 Task: Set the AM Tuner mode for DirectShow input to the TV.
Action: Mouse moved to (130, 18)
Screenshot: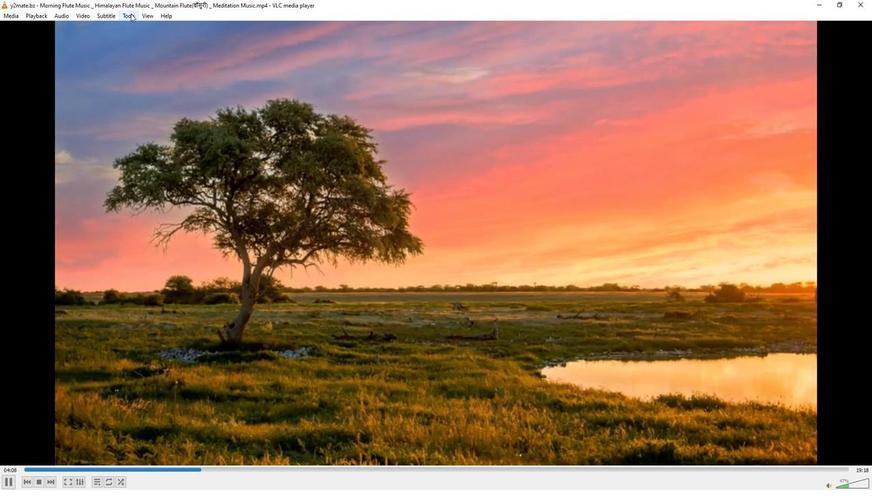 
Action: Mouse pressed left at (130, 18)
Screenshot: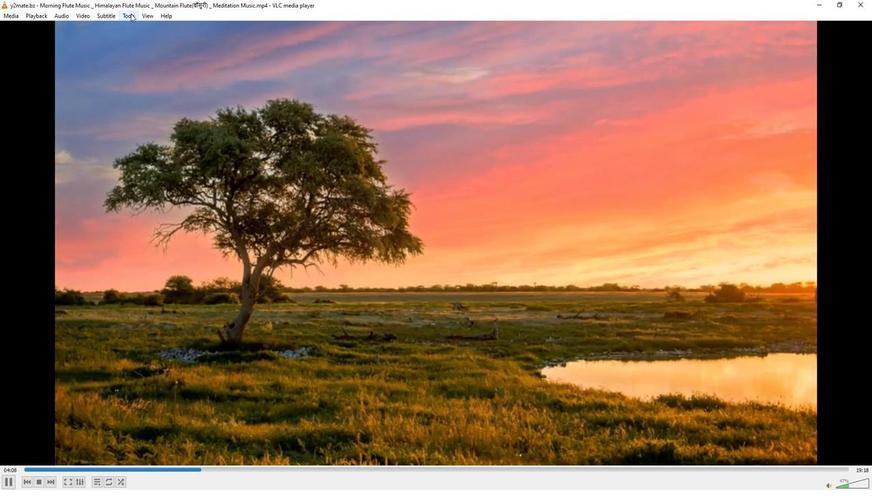 
Action: Mouse moved to (141, 128)
Screenshot: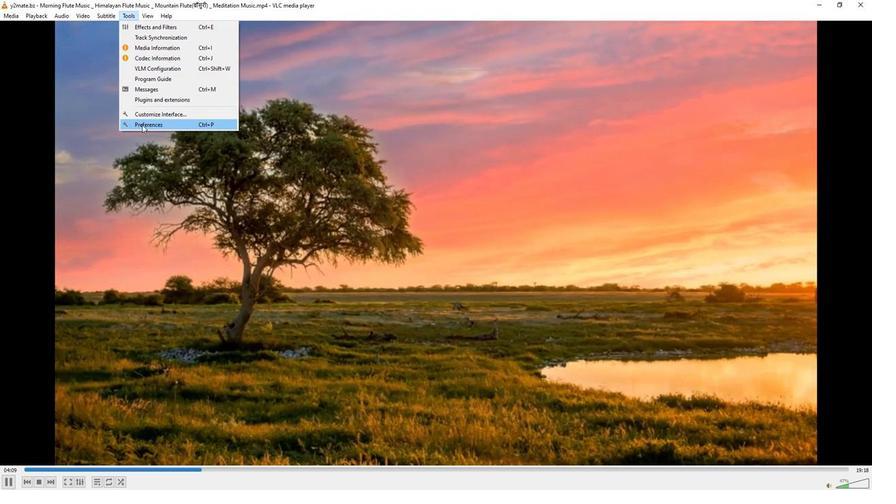 
Action: Mouse pressed left at (141, 128)
Screenshot: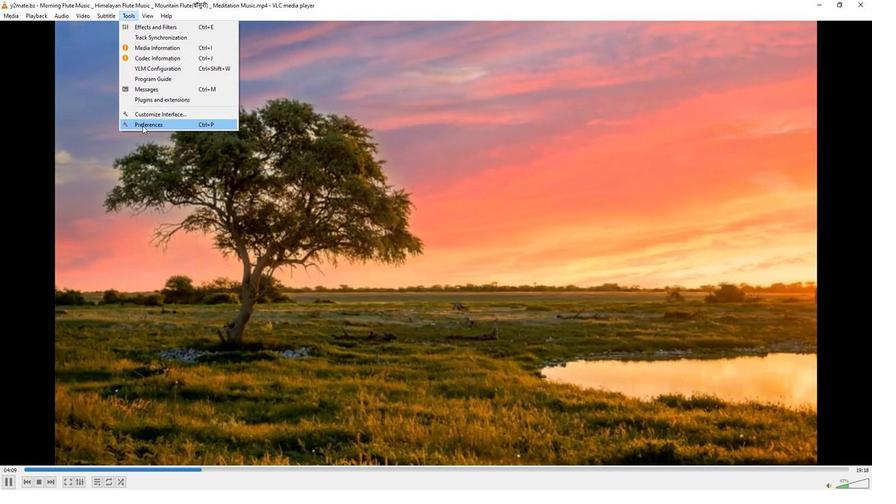 
Action: Mouse moved to (288, 402)
Screenshot: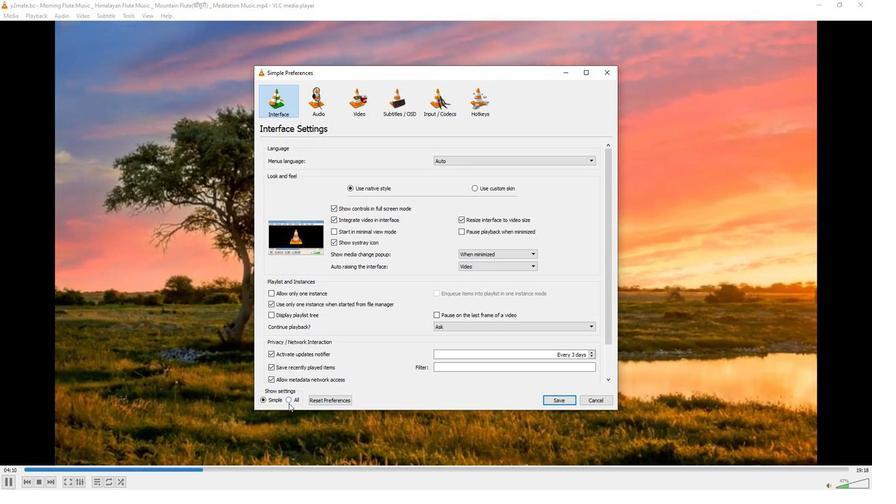 
Action: Mouse pressed left at (288, 402)
Screenshot: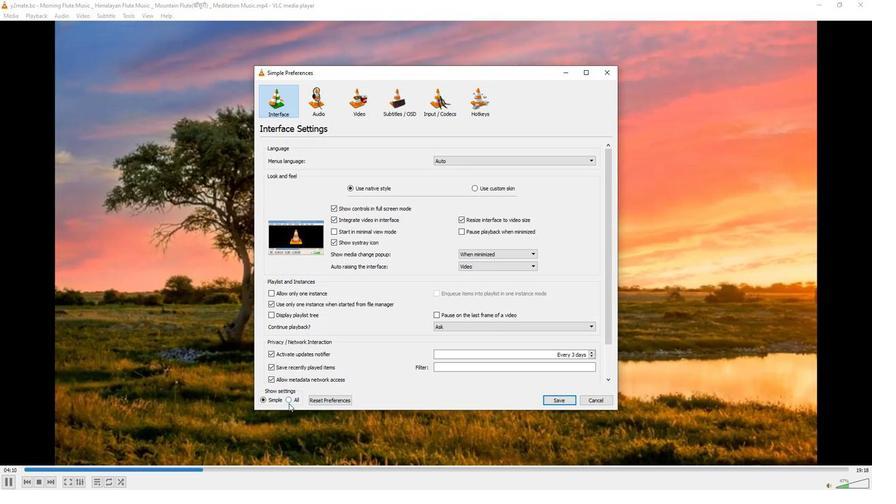 
Action: Mouse moved to (276, 250)
Screenshot: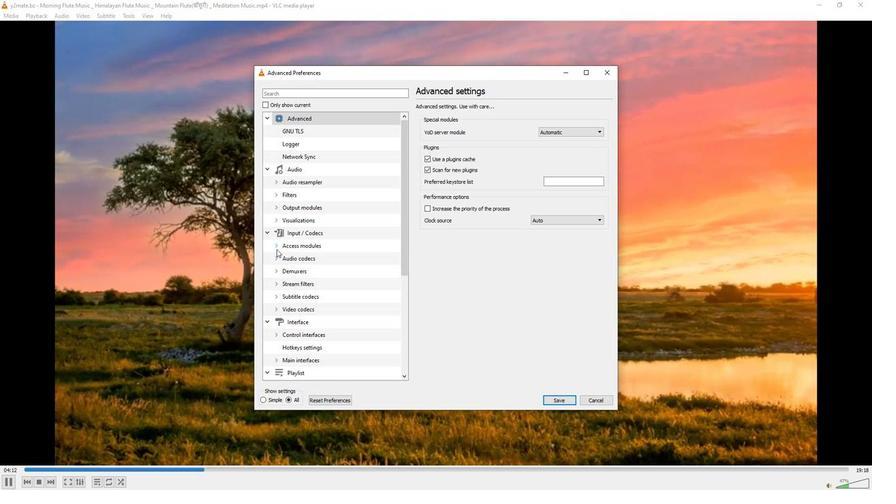 
Action: Mouse pressed left at (276, 250)
Screenshot: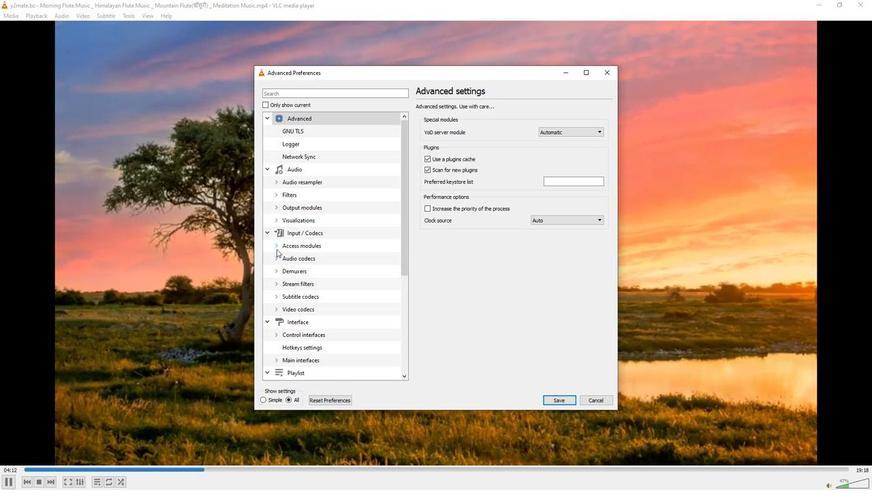 
Action: Mouse moved to (301, 308)
Screenshot: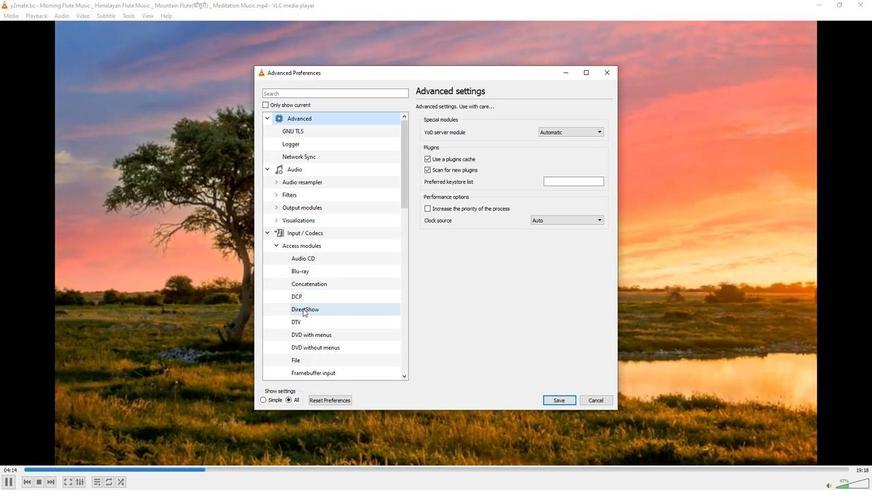 
Action: Mouse pressed left at (301, 308)
Screenshot: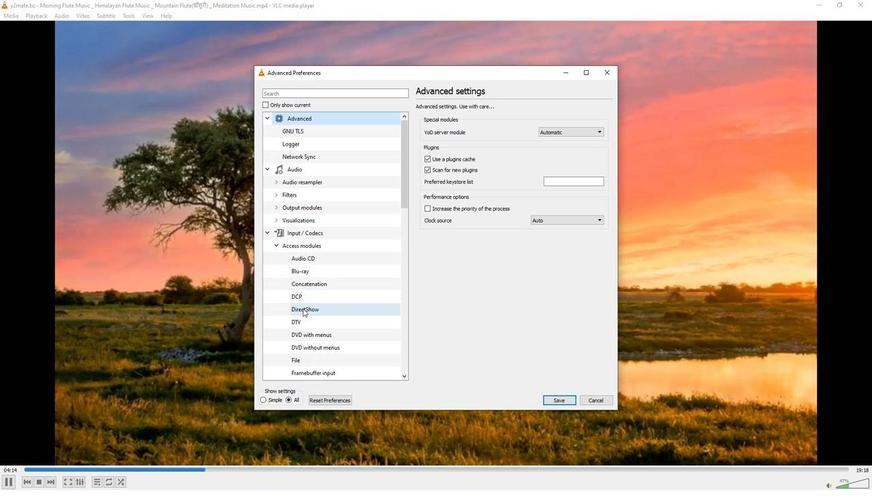 
Action: Mouse moved to (584, 323)
Screenshot: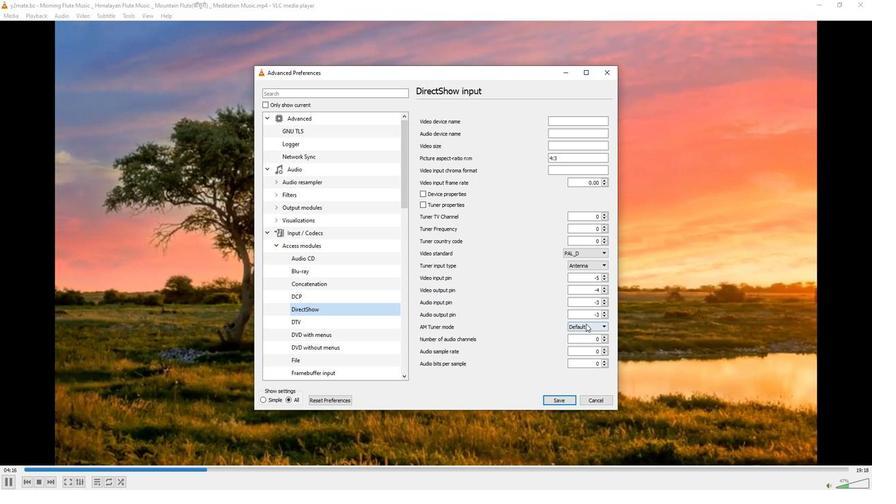 
Action: Mouse pressed left at (584, 323)
Screenshot: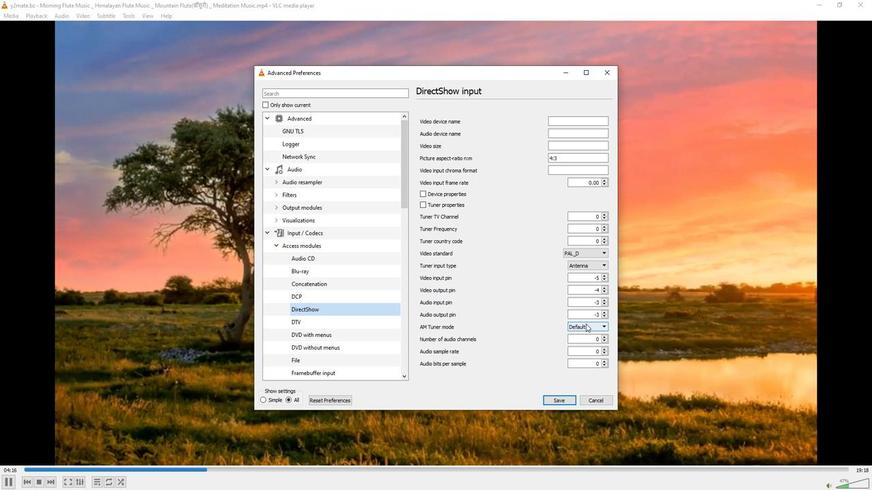 
Action: Mouse moved to (584, 337)
Screenshot: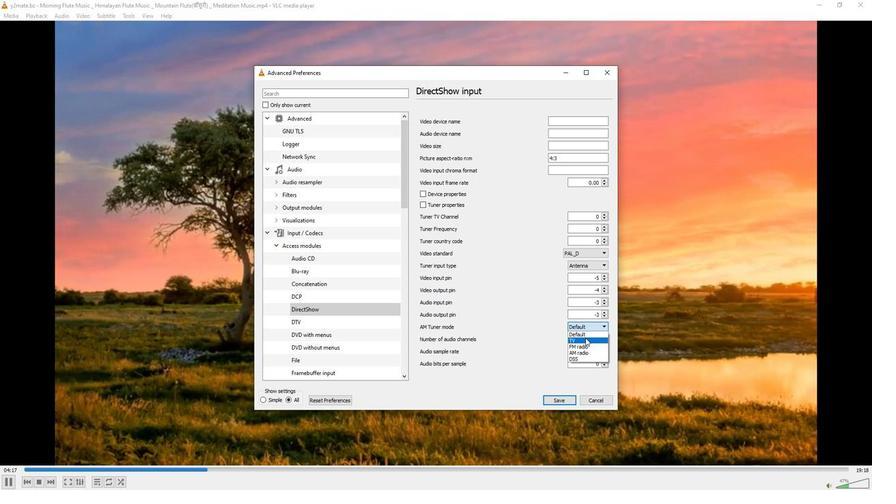 
Action: Mouse pressed left at (584, 337)
Screenshot: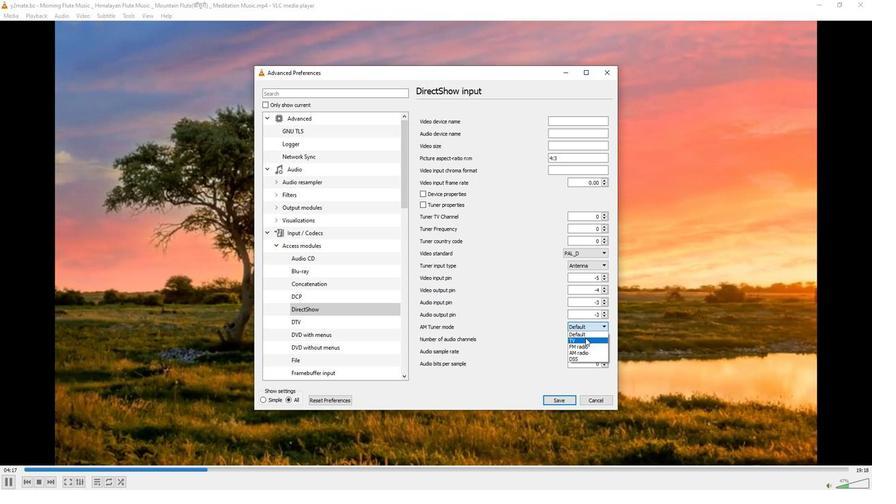 
Action: Mouse moved to (544, 332)
Screenshot: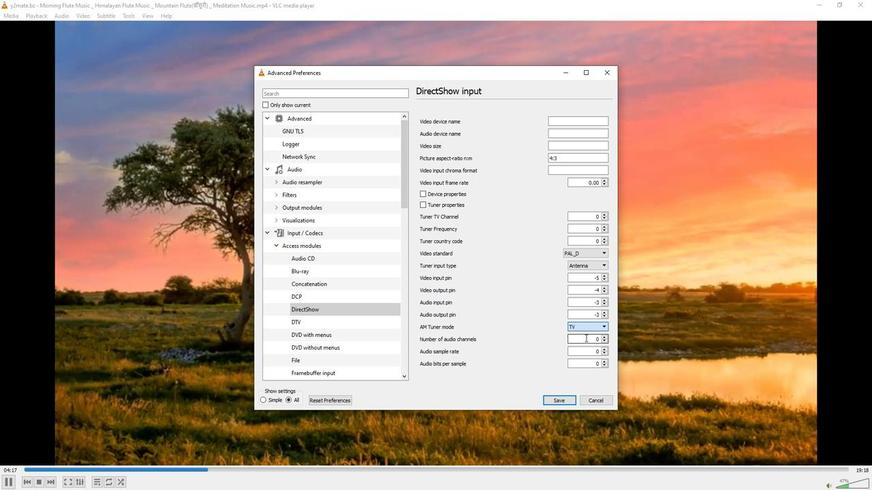 
